 Task: Select Alcohol. Add to cart, from Kwik Pik Beer & Wine for 2696 Buckhannan Avenue, Syracuse, New York 13202, Cell Number 315-426-1559, following items : Pepper Shrimp_x000D_
 - 1, Curry Chicken_x000D_
 - 1, Pop_x000D_
 - 2, WINGS_x000D_
 - 1, Budweiser_x000D_
 - 4
Action: Mouse moved to (418, 115)
Screenshot: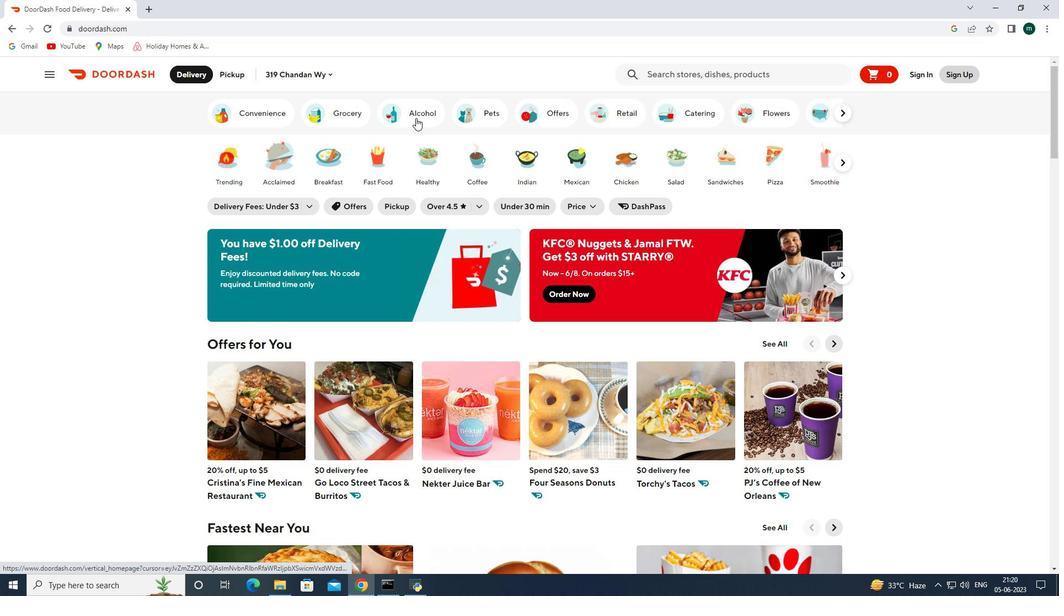 
Action: Mouse pressed left at (418, 115)
Screenshot: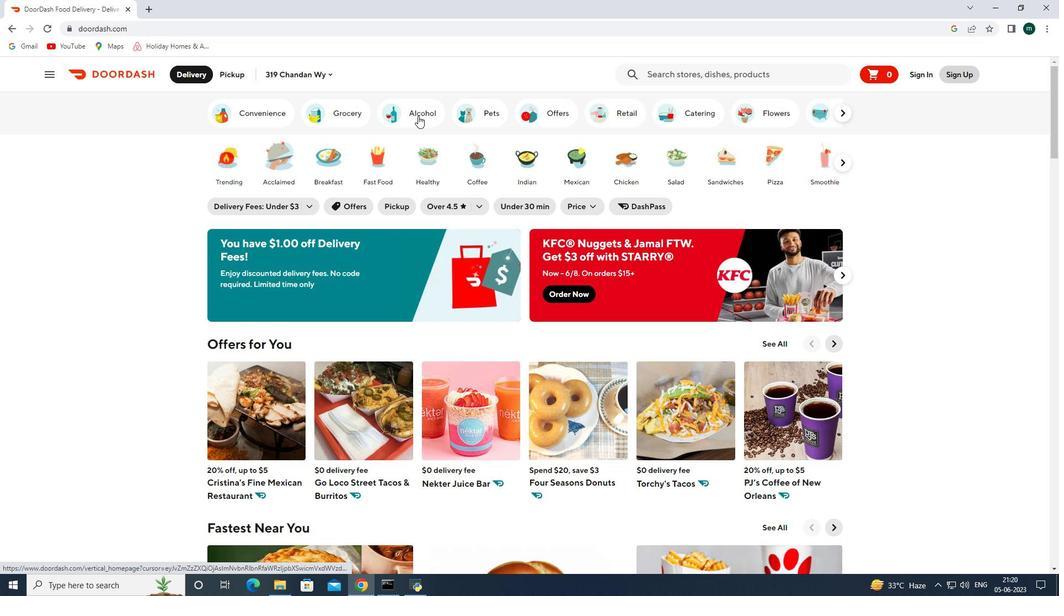
Action: Mouse moved to (454, 198)
Screenshot: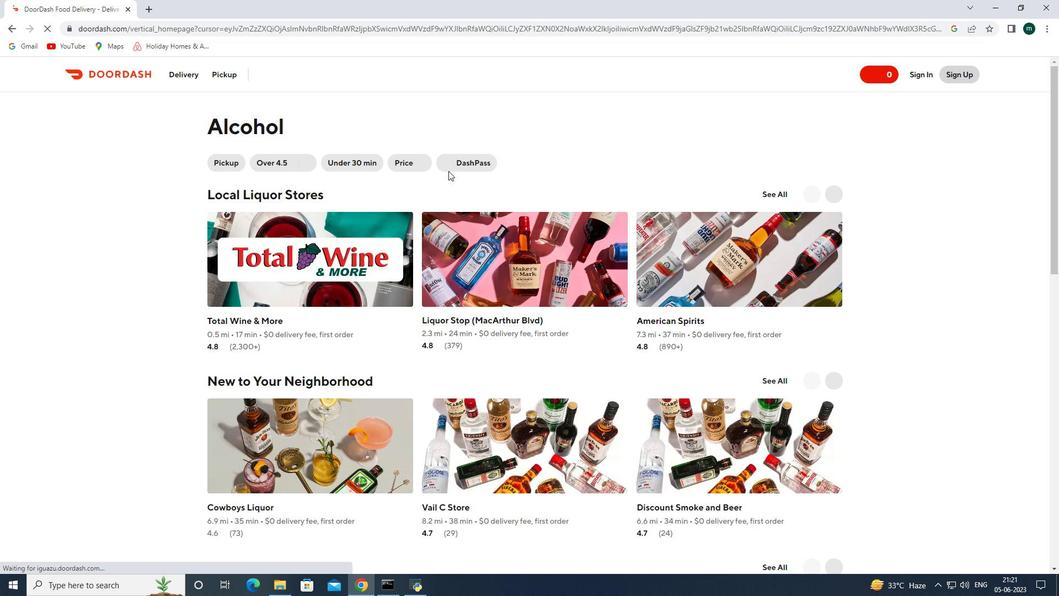
Action: Mouse scrolled (454, 198) with delta (0, 0)
Screenshot: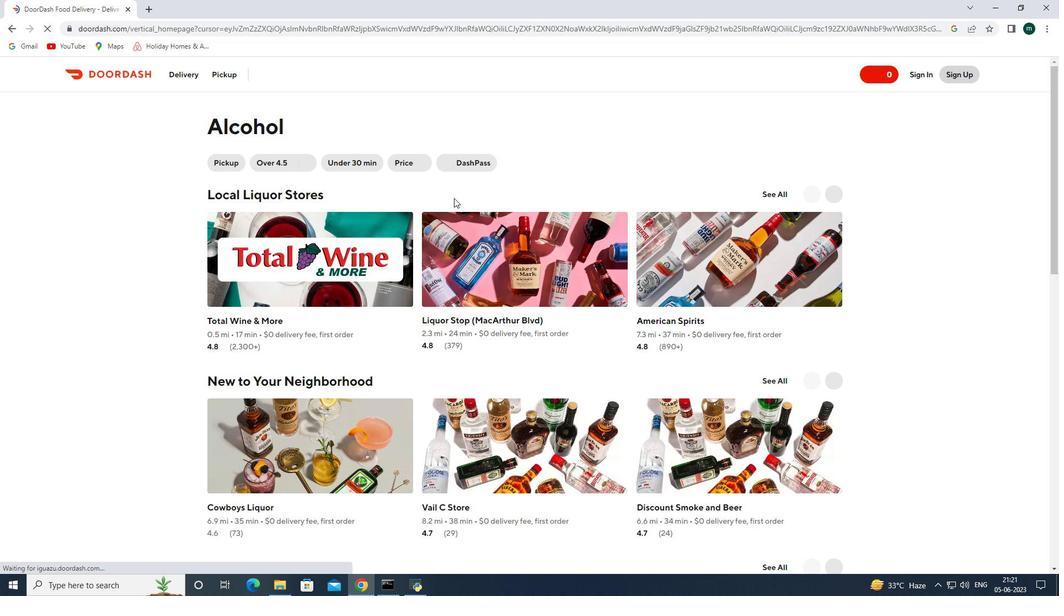 
Action: Mouse scrolled (454, 198) with delta (0, 0)
Screenshot: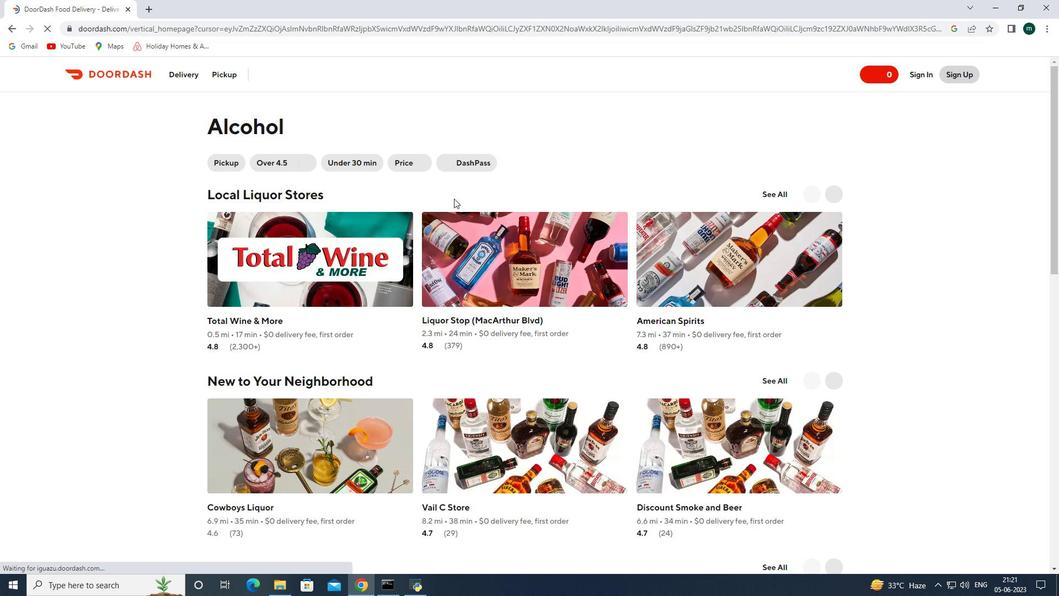 
Action: Mouse scrolled (454, 198) with delta (0, 0)
Screenshot: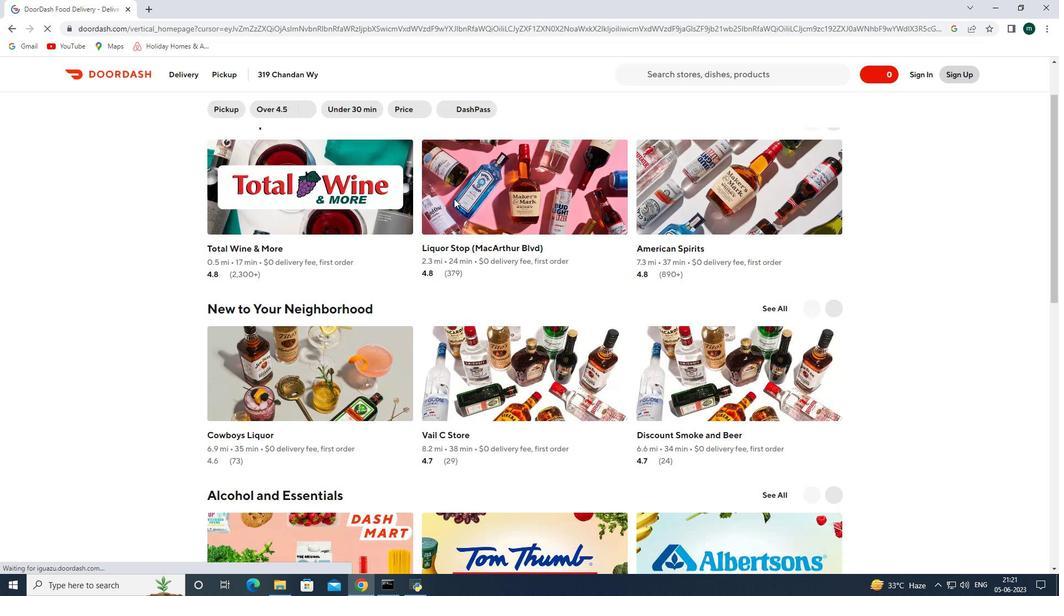 
Action: Mouse scrolled (454, 198) with delta (0, 0)
Screenshot: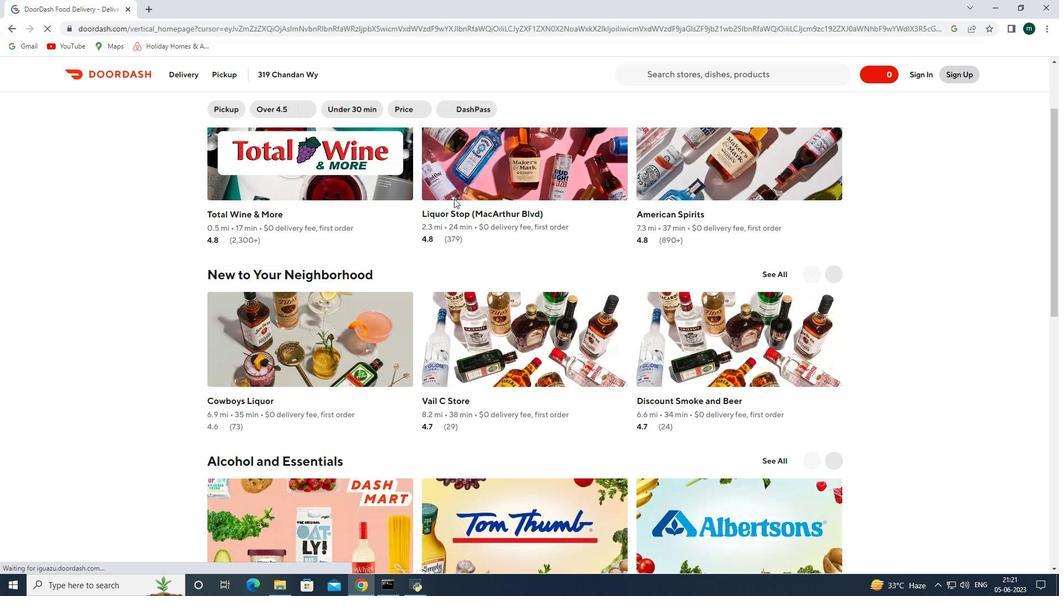 
Action: Mouse scrolled (454, 198) with delta (0, 0)
Screenshot: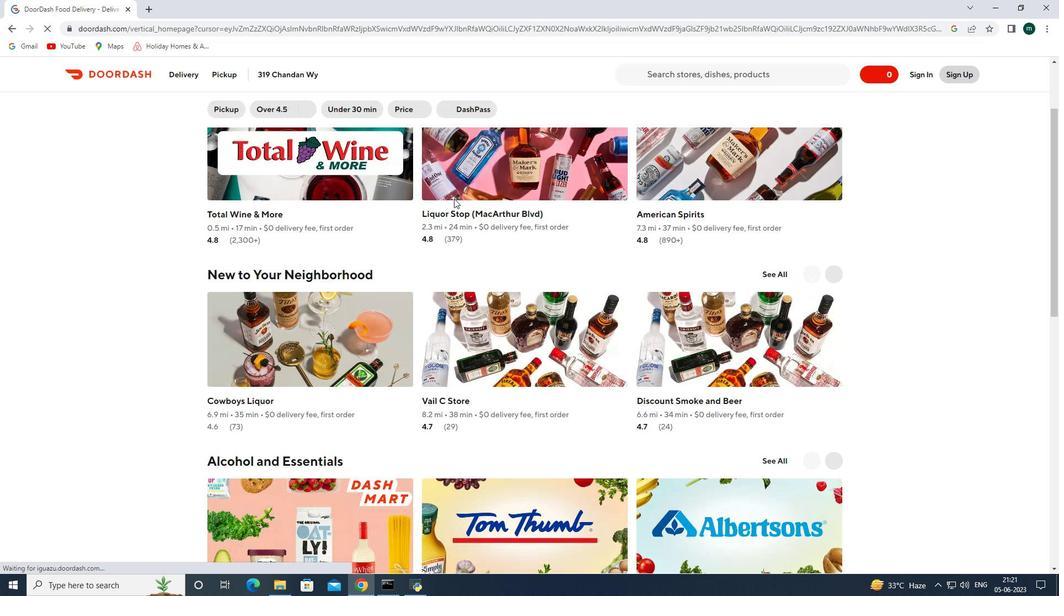 
Action: Mouse scrolled (454, 198) with delta (0, 0)
Screenshot: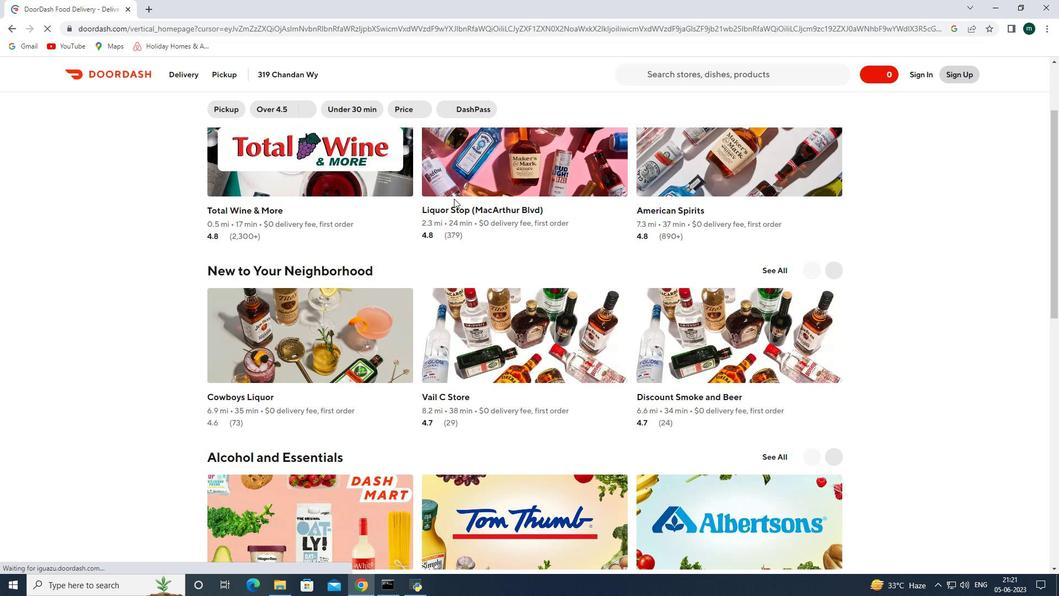 
Action: Mouse scrolled (454, 198) with delta (0, 0)
Screenshot: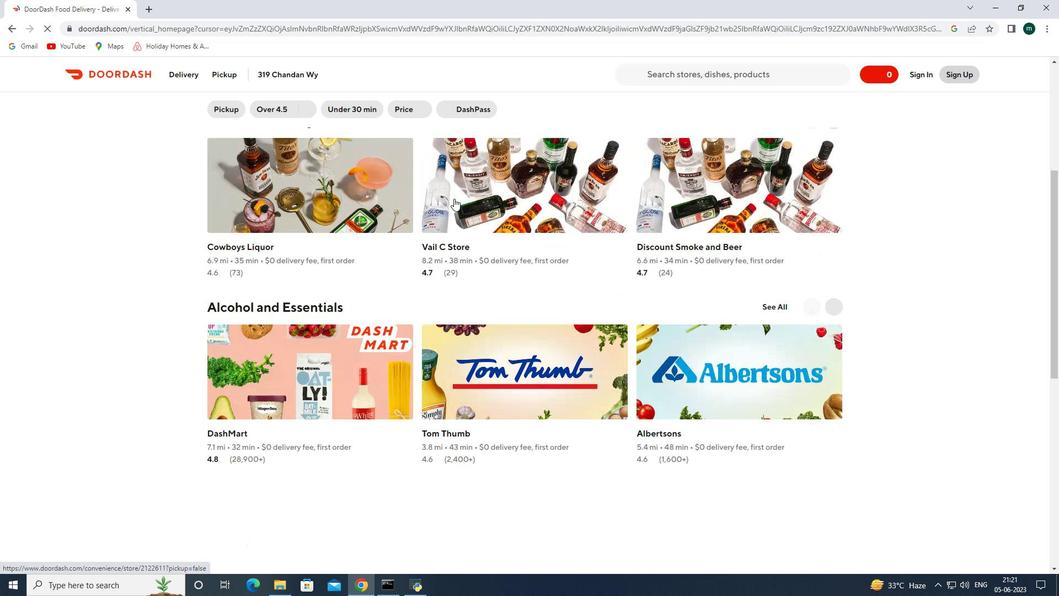 
Action: Mouse scrolled (454, 198) with delta (0, 0)
Screenshot: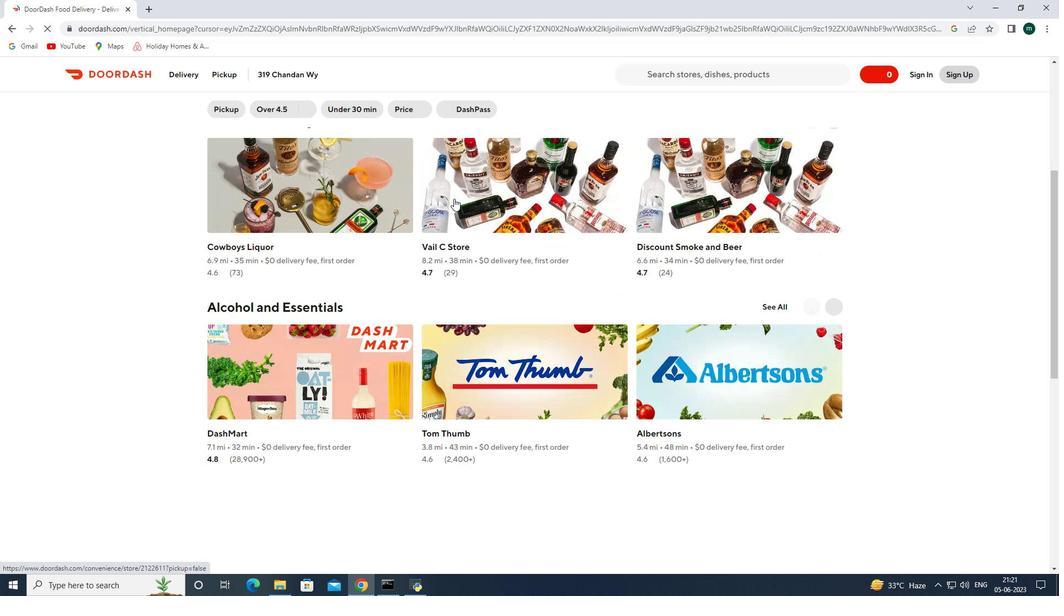 
Action: Mouse scrolled (454, 198) with delta (0, 0)
Screenshot: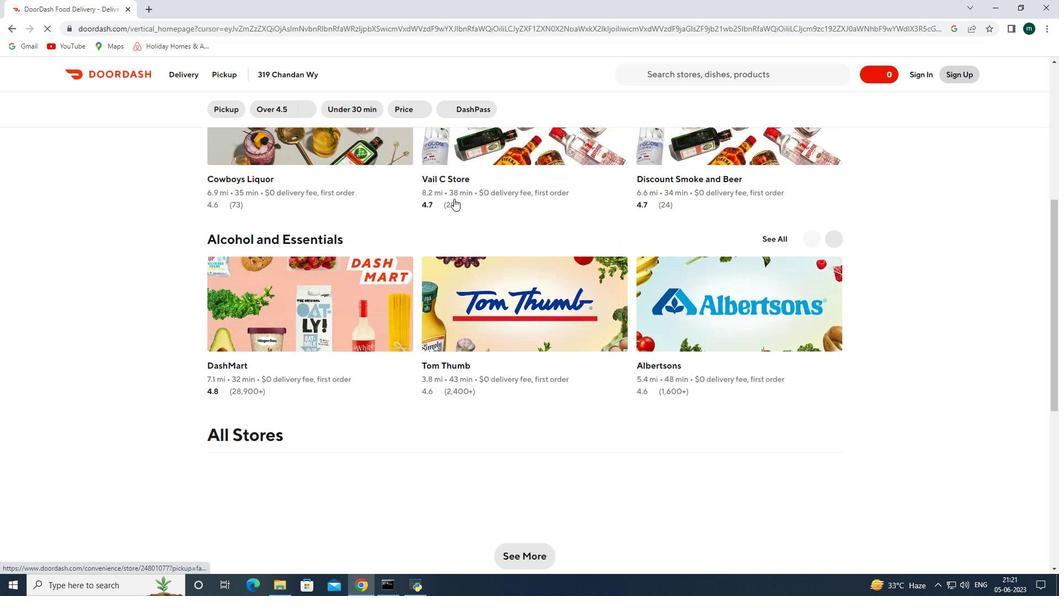 
Action: Mouse scrolled (454, 198) with delta (0, 0)
Screenshot: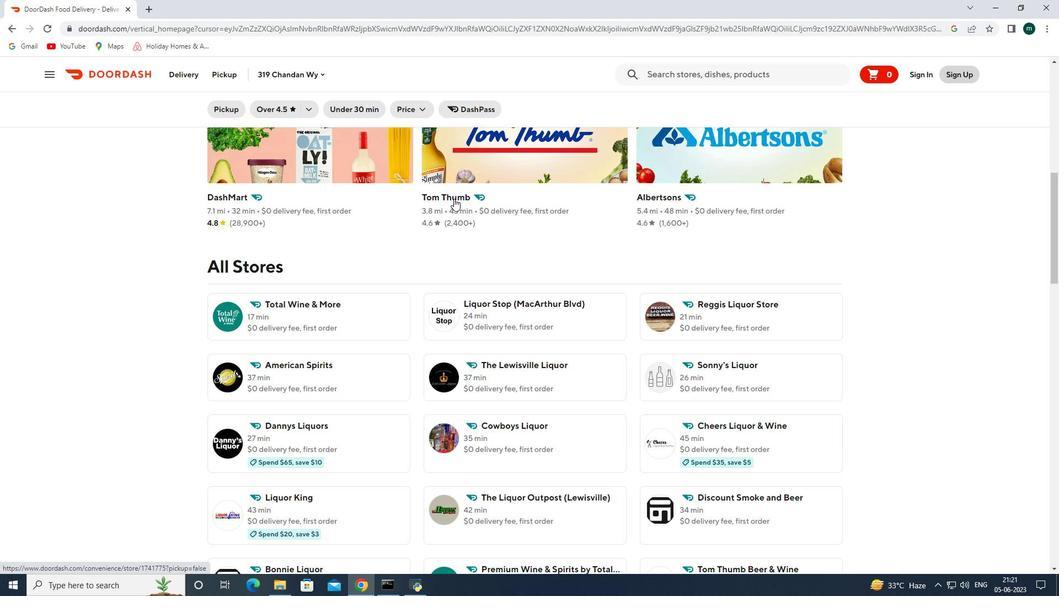 
Action: Mouse scrolled (454, 198) with delta (0, 0)
Screenshot: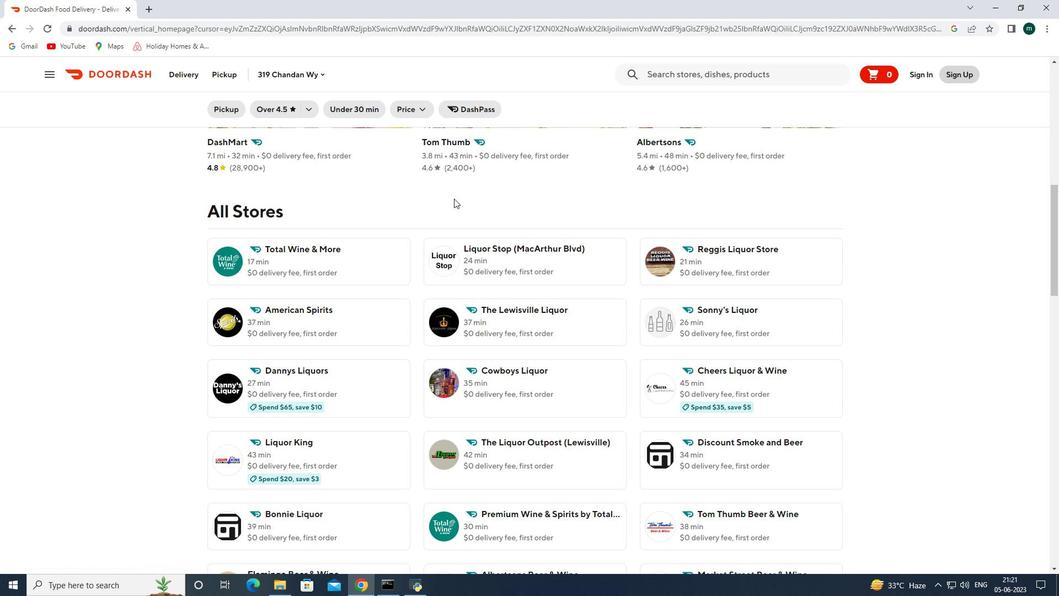 
Action: Mouse scrolled (454, 198) with delta (0, 0)
Screenshot: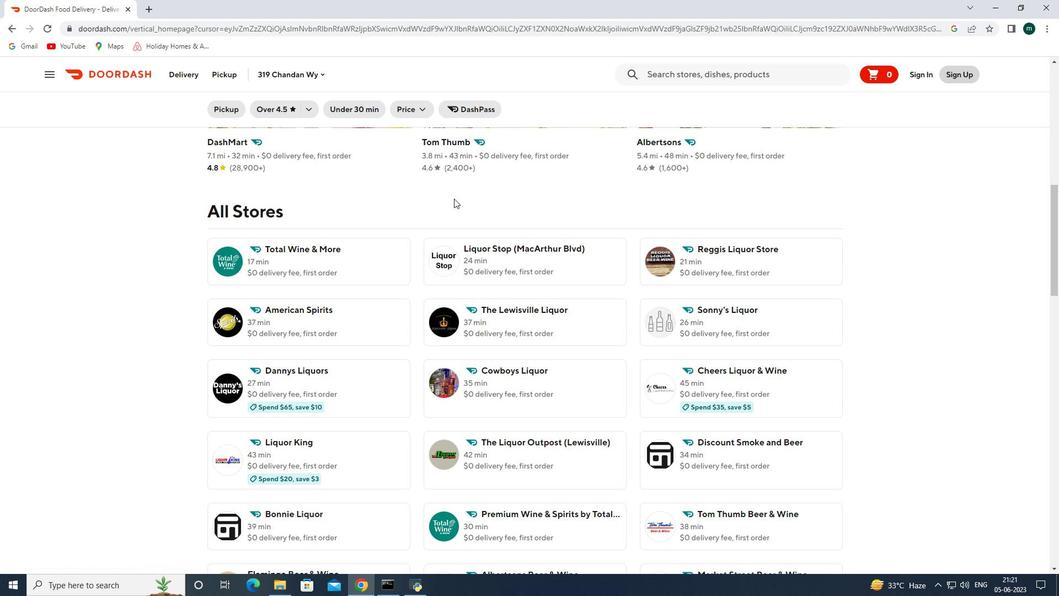 
Action: Mouse scrolled (454, 198) with delta (0, 0)
Screenshot: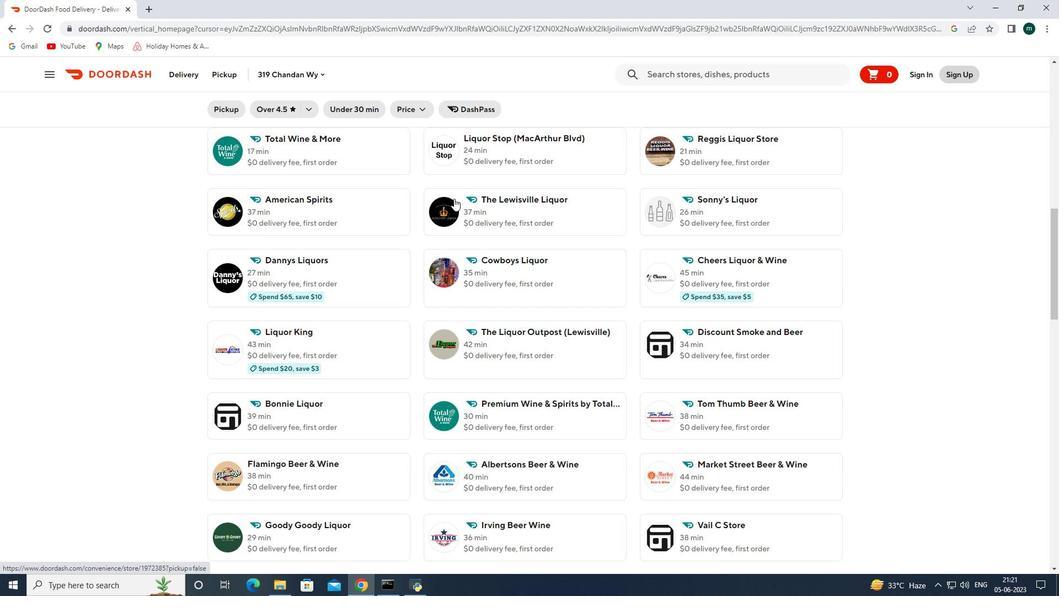 
Action: Mouse scrolled (454, 198) with delta (0, 0)
Screenshot: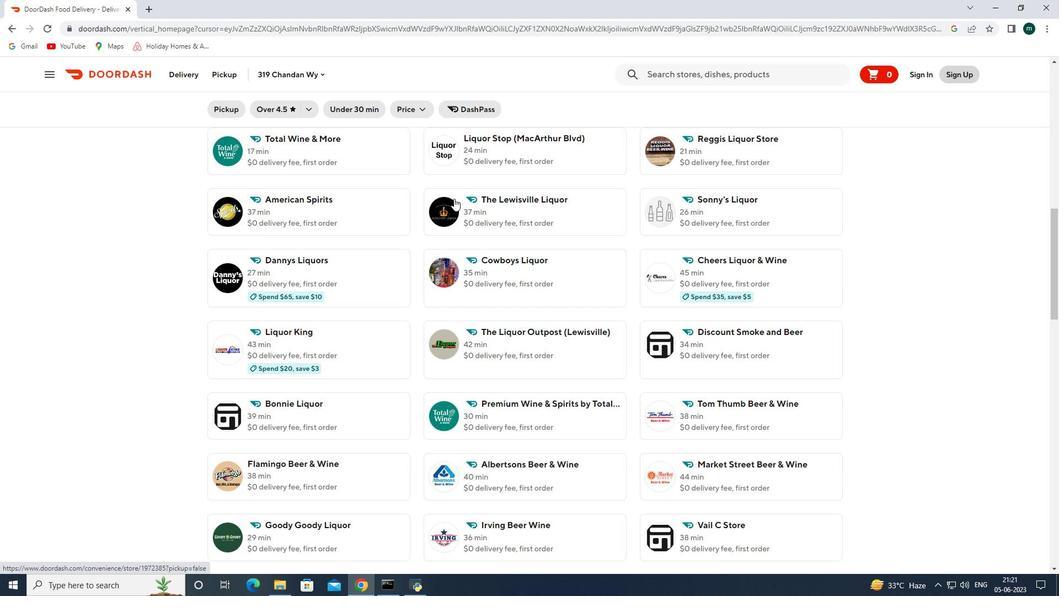 
Action: Mouse moved to (497, 474)
Screenshot: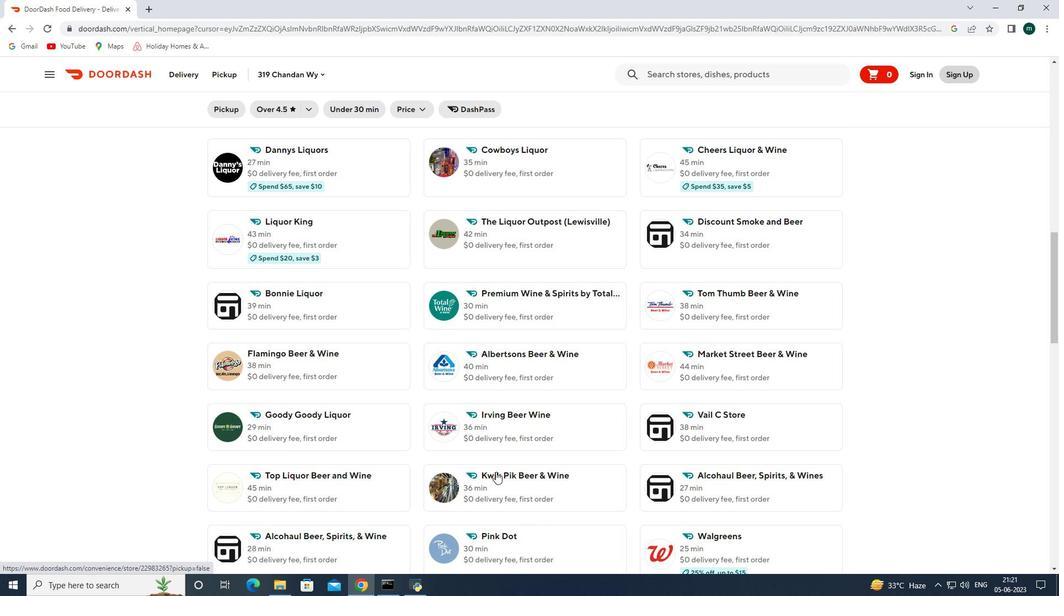 
Action: Mouse pressed left at (497, 474)
Screenshot: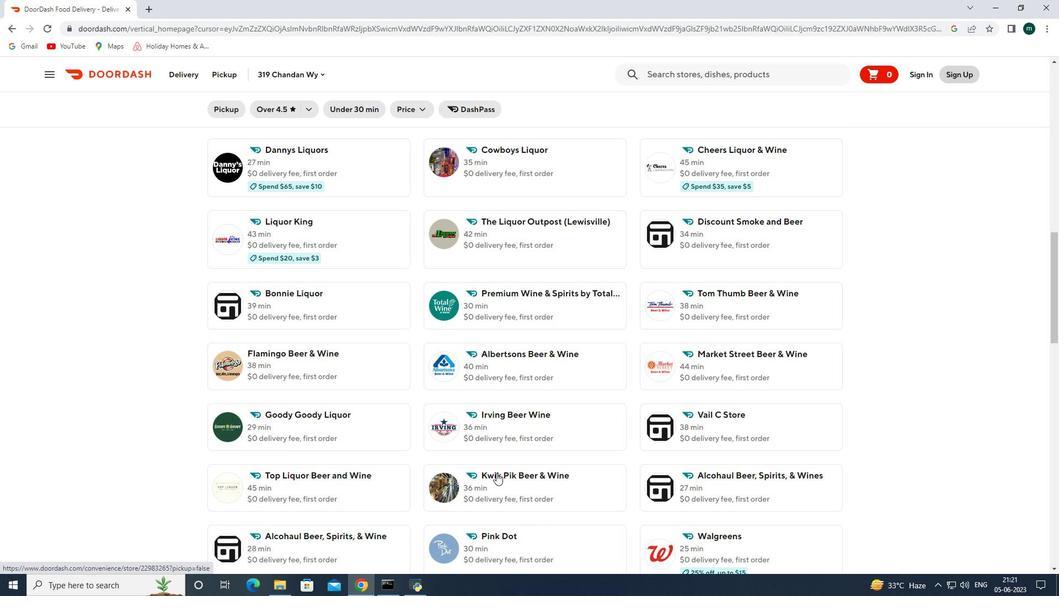 
Action: Mouse moved to (183, 75)
Screenshot: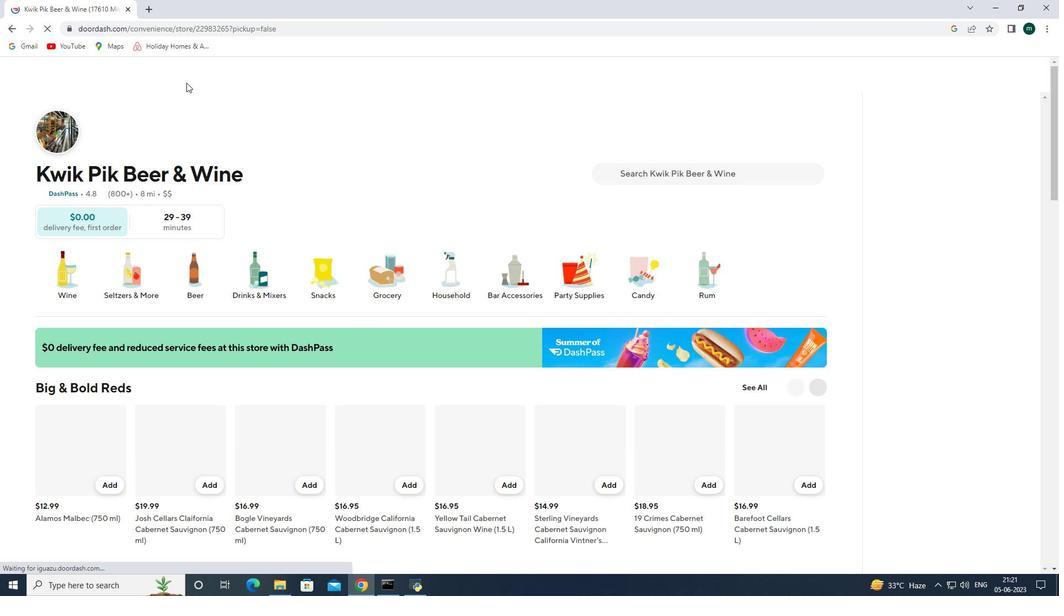 
Action: Mouse pressed left at (183, 75)
Screenshot: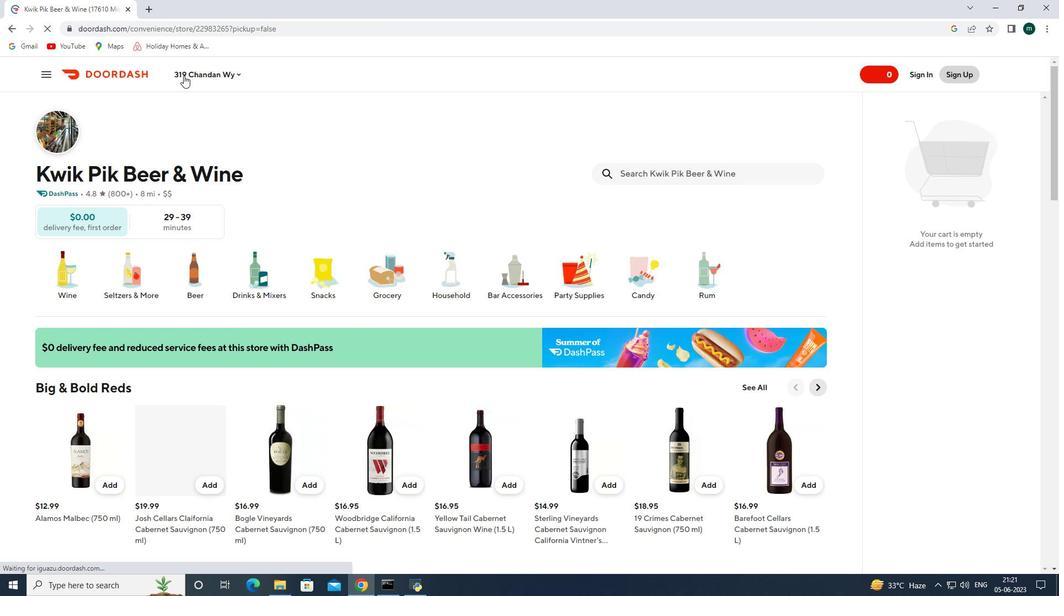 
Action: Mouse moved to (206, 114)
Screenshot: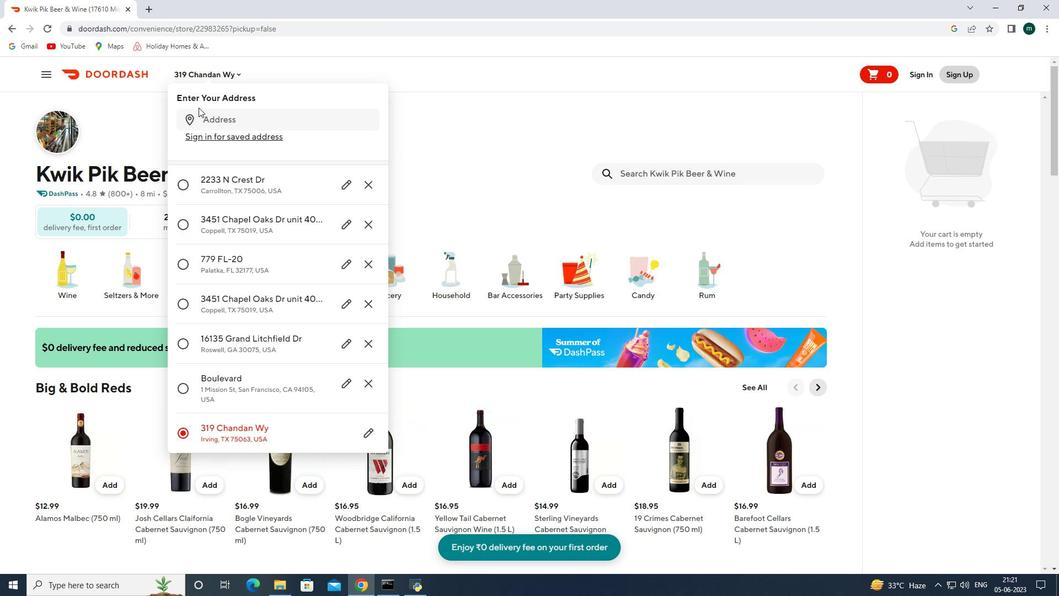 
Action: Mouse pressed left at (206, 114)
Screenshot: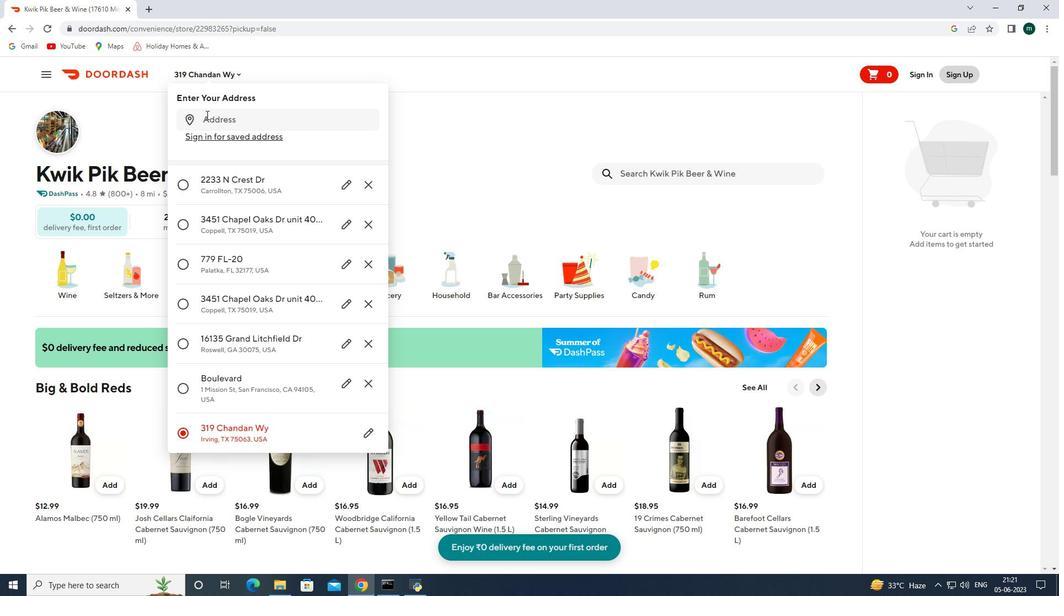 
Action: Key pressed 2696<Key.space>buckhannan<Key.space>avenue<Key.space>syracuse<Key.space>new<Key.space>york<Key.space>13202<Key.enter>
Screenshot: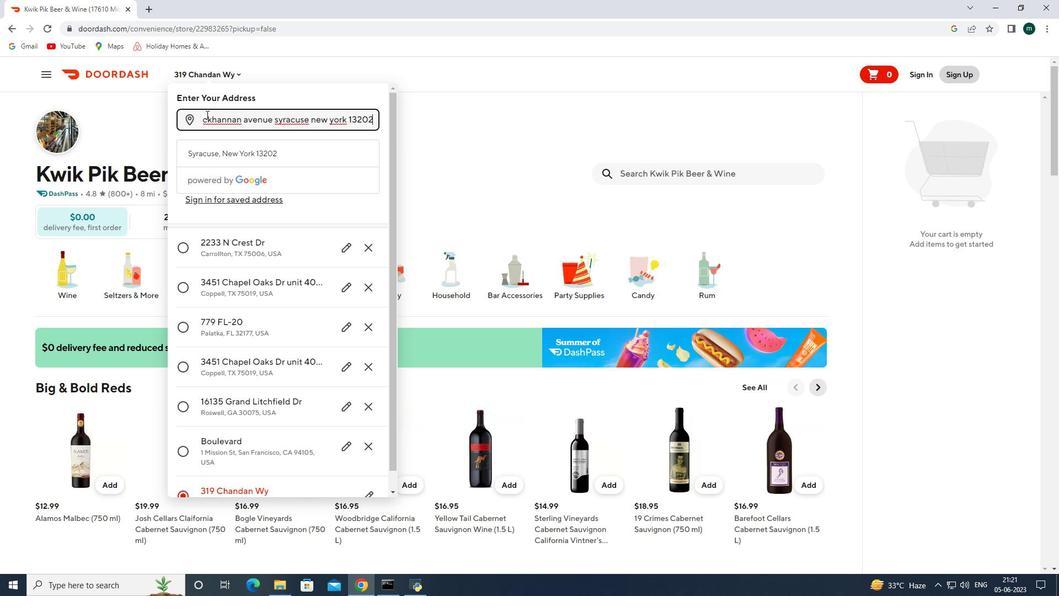 
Action: Mouse moved to (337, 482)
Screenshot: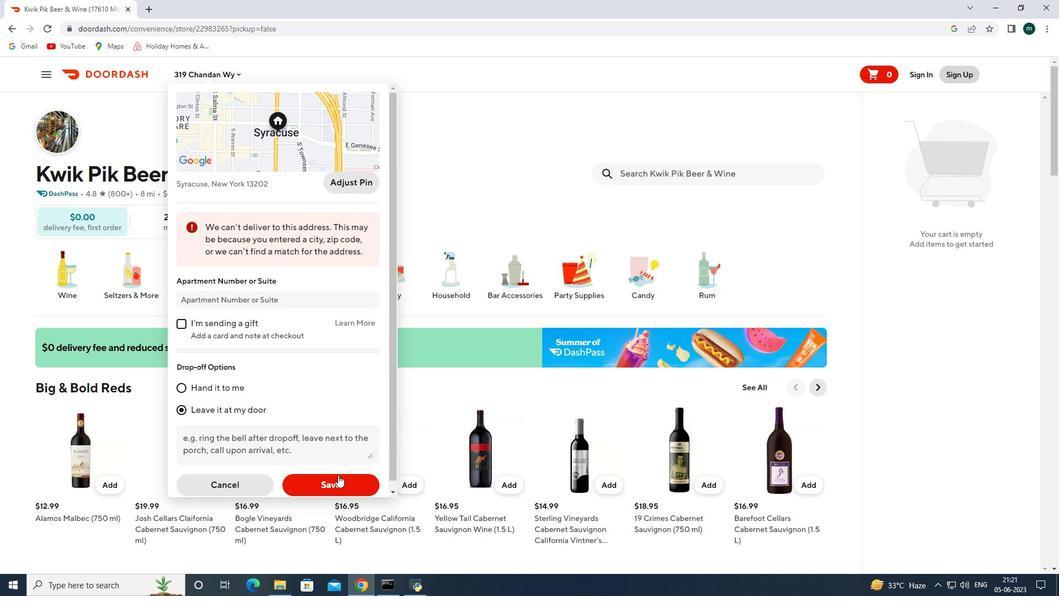 
Action: Mouse pressed left at (337, 482)
Screenshot: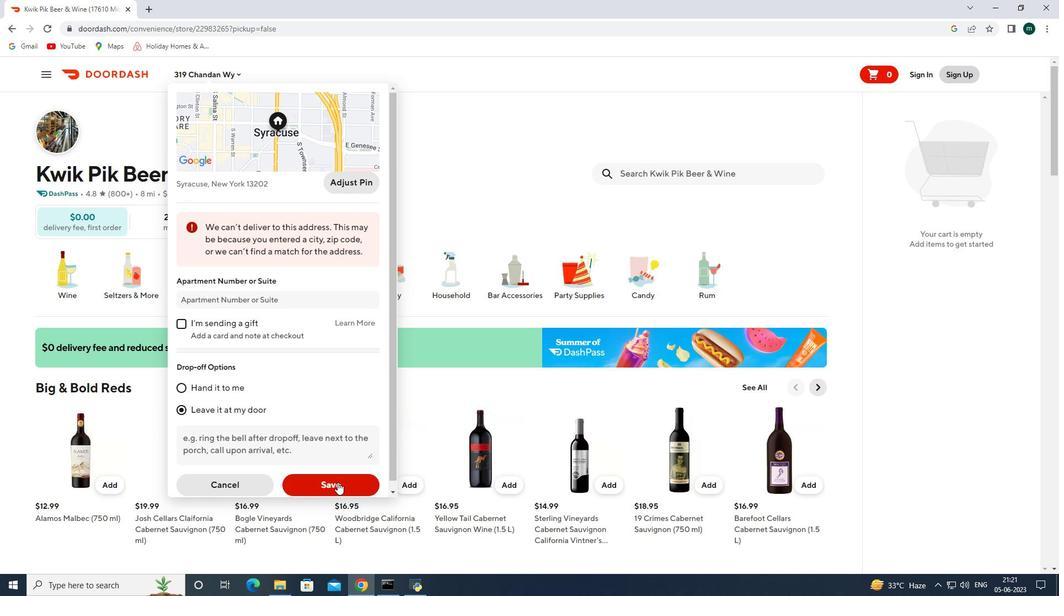 
Action: Mouse moved to (684, 173)
Screenshot: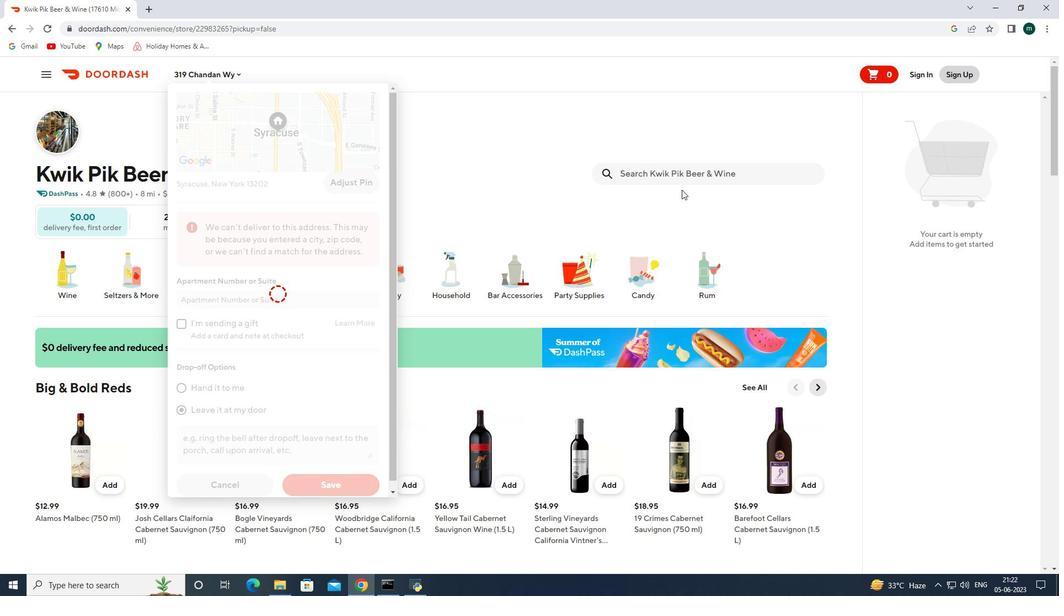 
Action: Mouse pressed left at (684, 173)
Screenshot: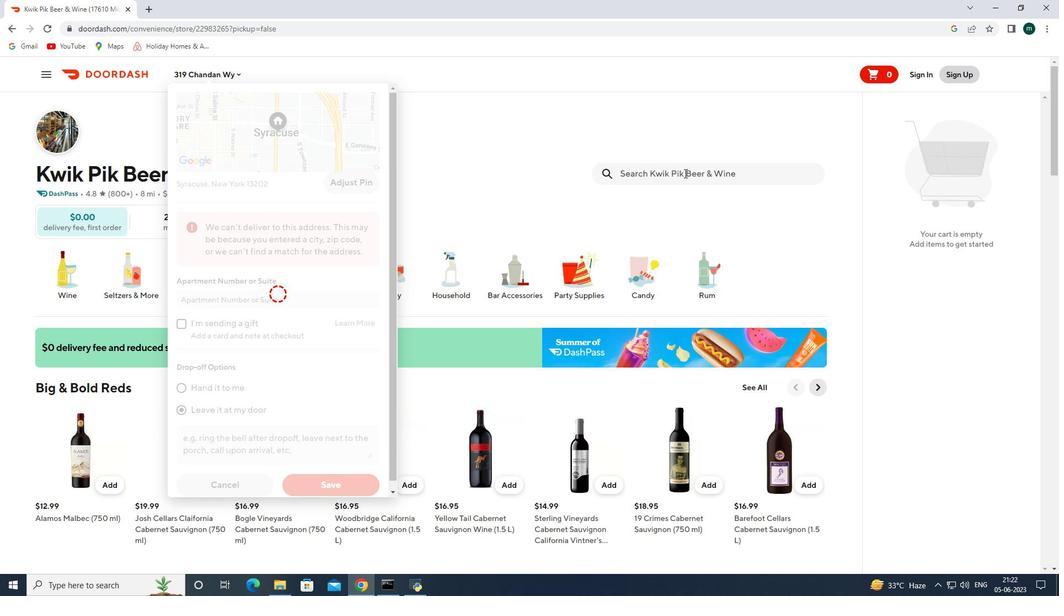 
Action: Mouse pressed left at (684, 173)
Screenshot: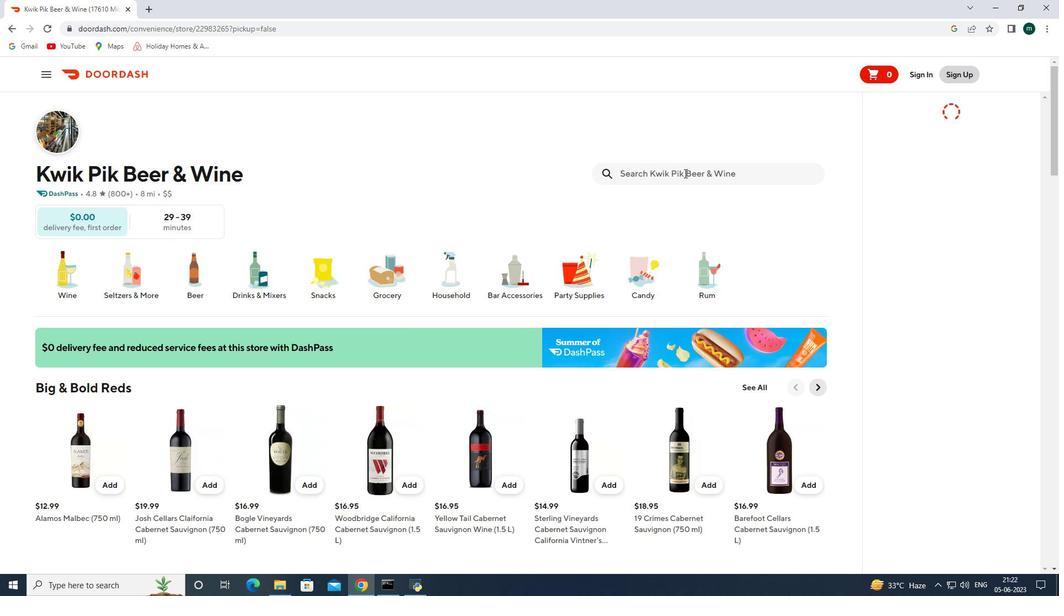 
Action: Key pressed pepper<Key.space>shrimp<Key.enter>
Screenshot: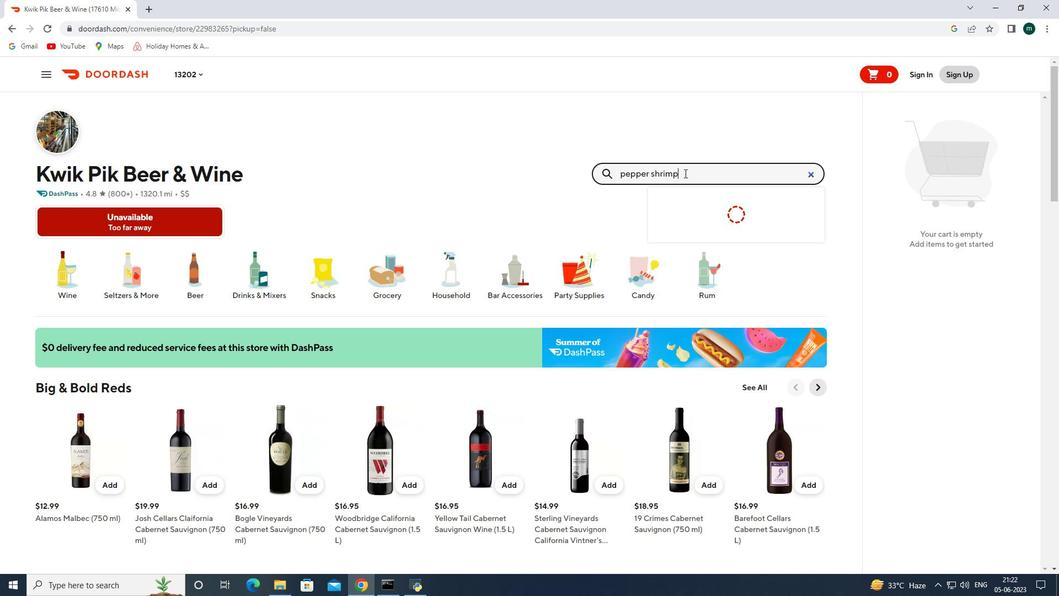 
Action: Mouse moved to (686, 133)
Screenshot: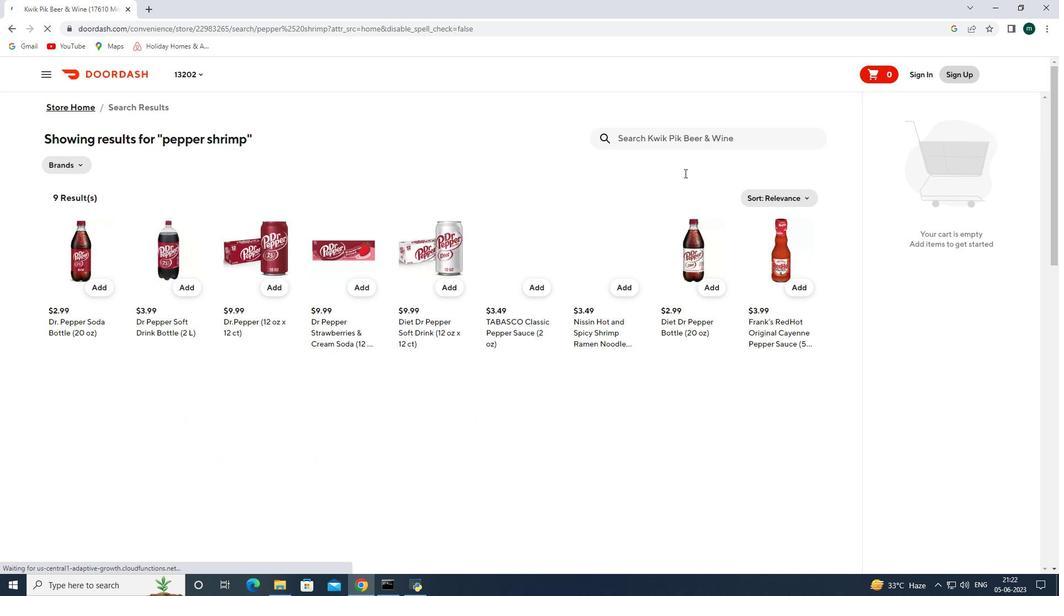 
Action: Mouse pressed left at (686, 133)
Screenshot: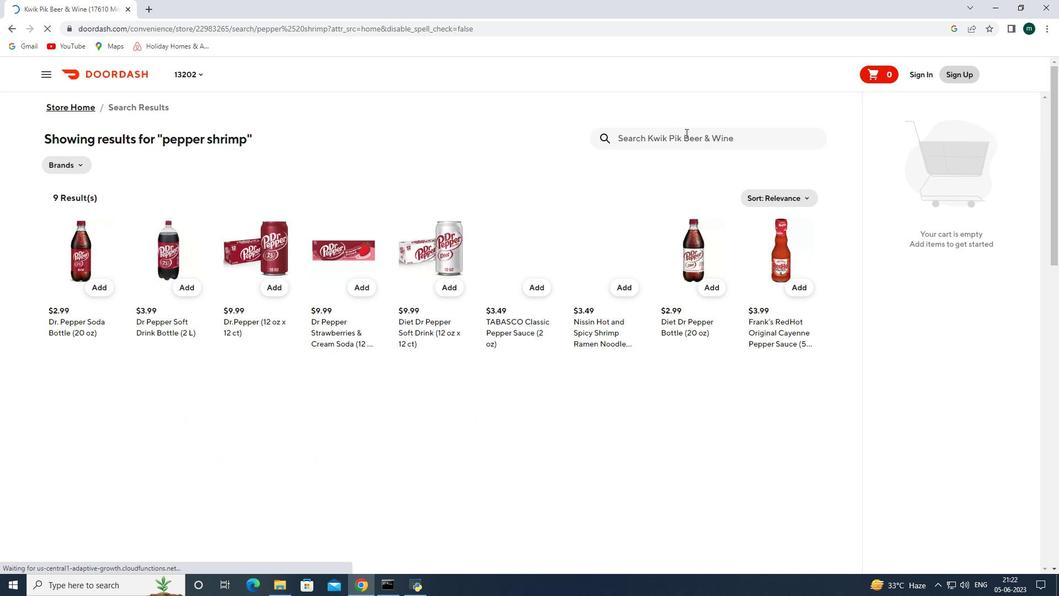 
Action: Key pressed curry<Key.space>chicken<Key.enter>
Screenshot: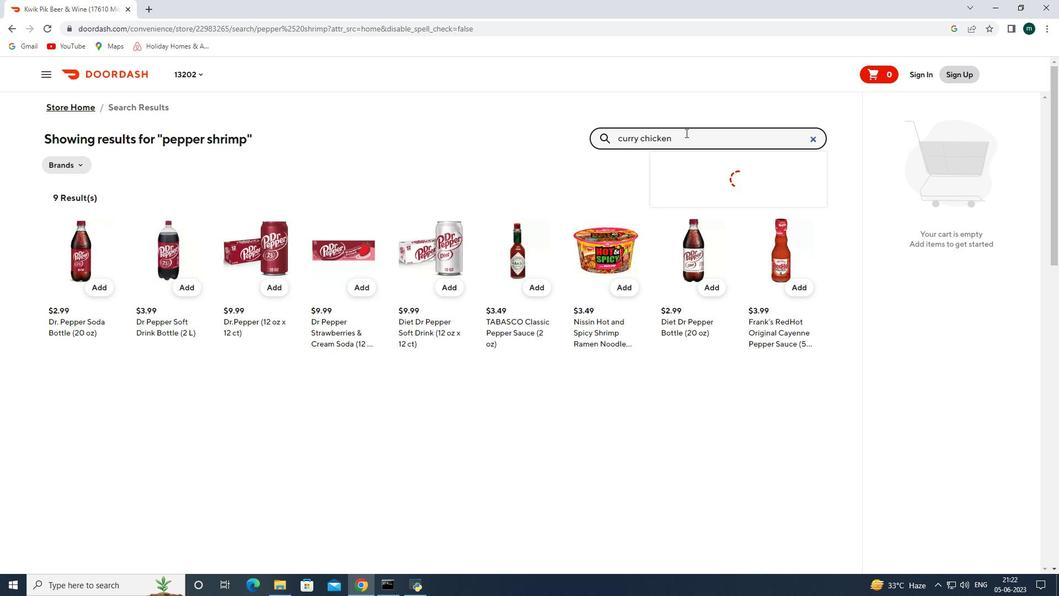
Action: Mouse pressed left at (686, 133)
Screenshot: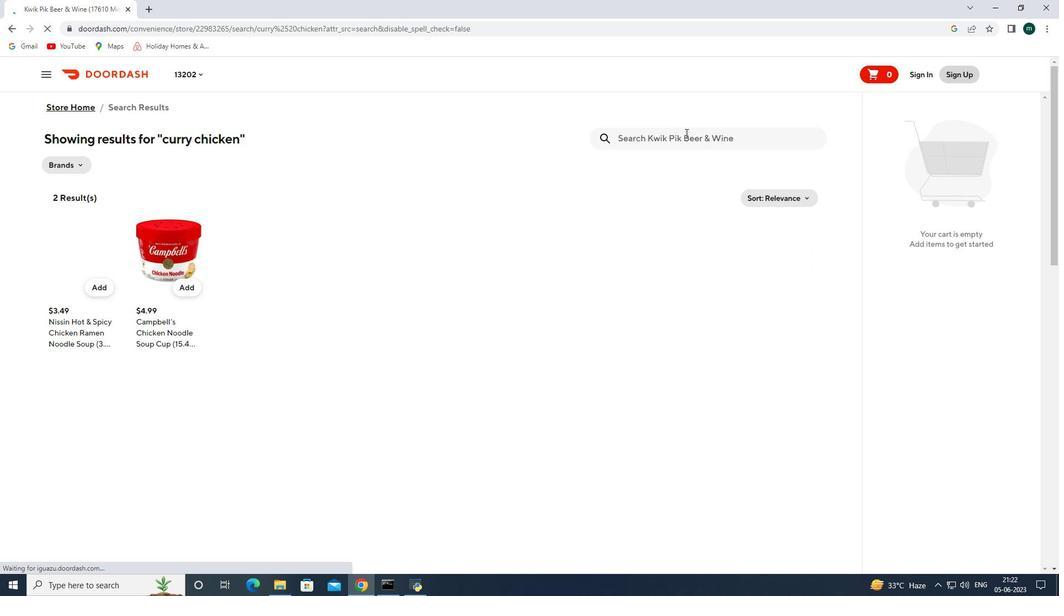 
Action: Key pressed pop<Key.enter>
Screenshot: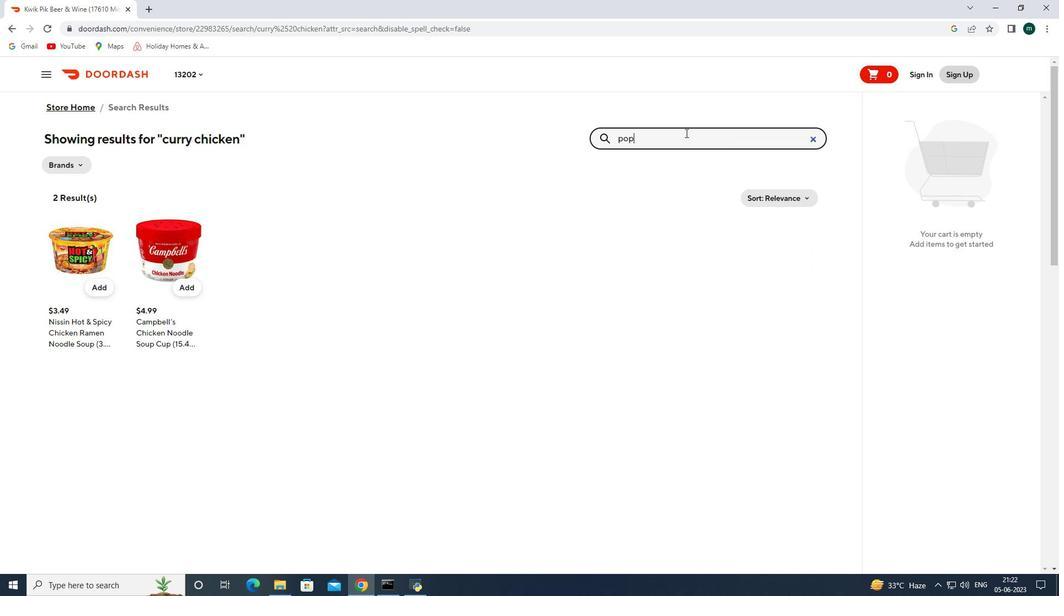 
Action: Mouse moved to (690, 133)
Screenshot: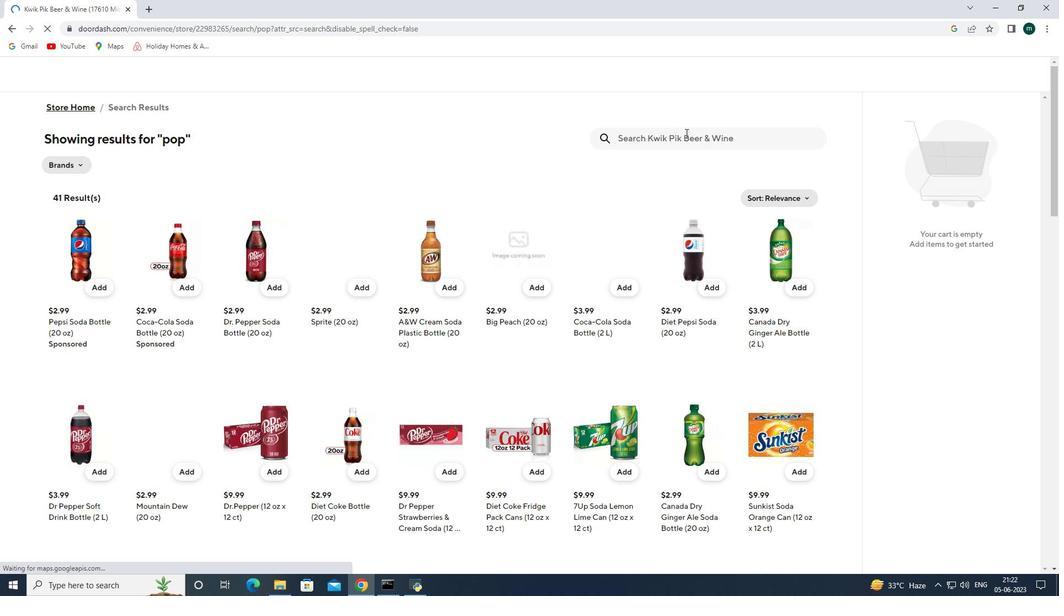 
Action: Mouse pressed left at (690, 133)
Screenshot: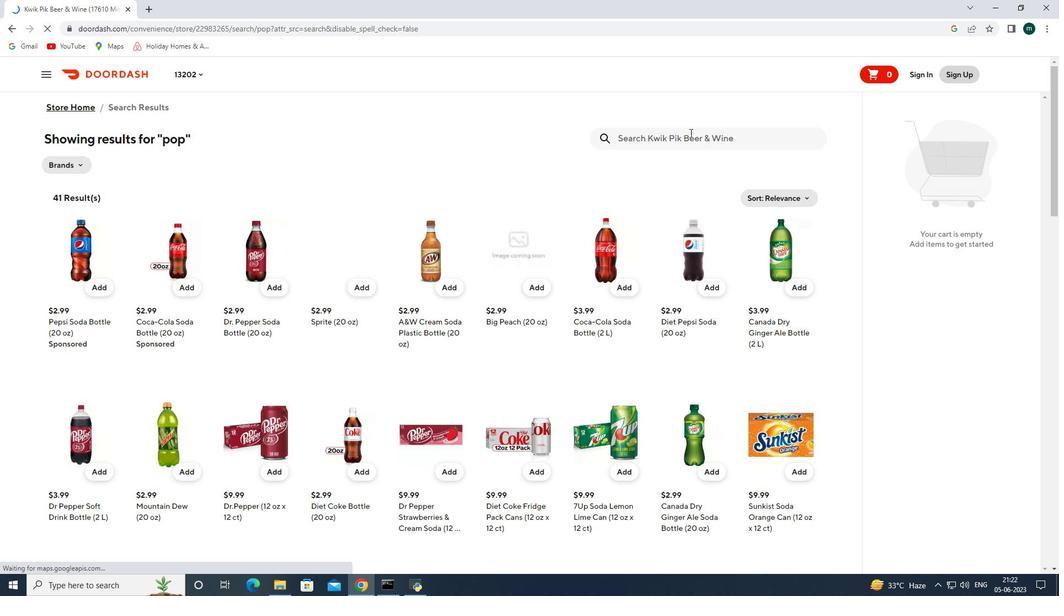 
Action: Key pressed wings<Key.enter>
Screenshot: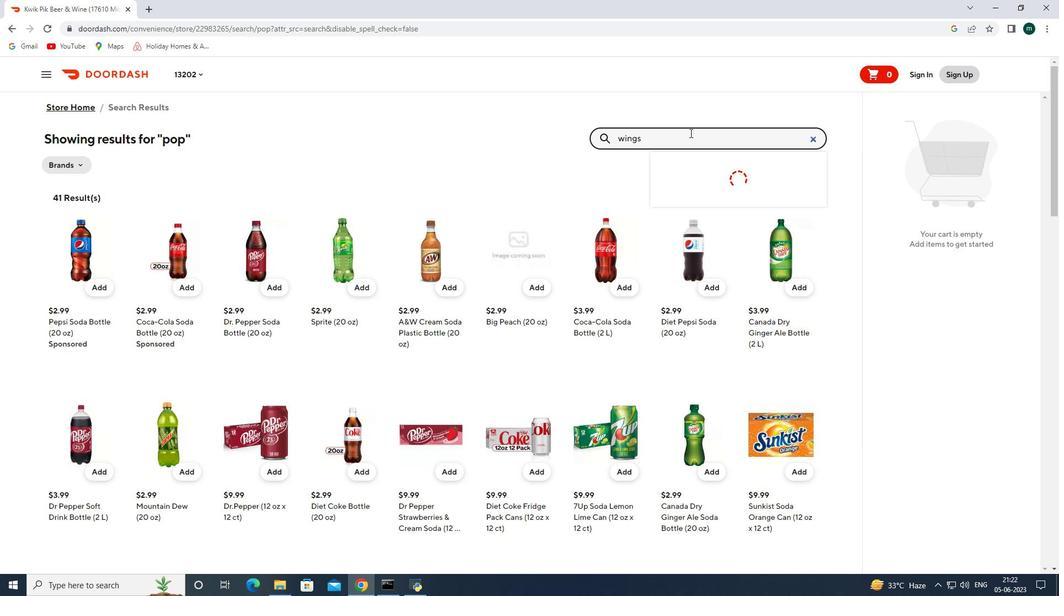 
Action: Mouse pressed left at (690, 133)
Screenshot: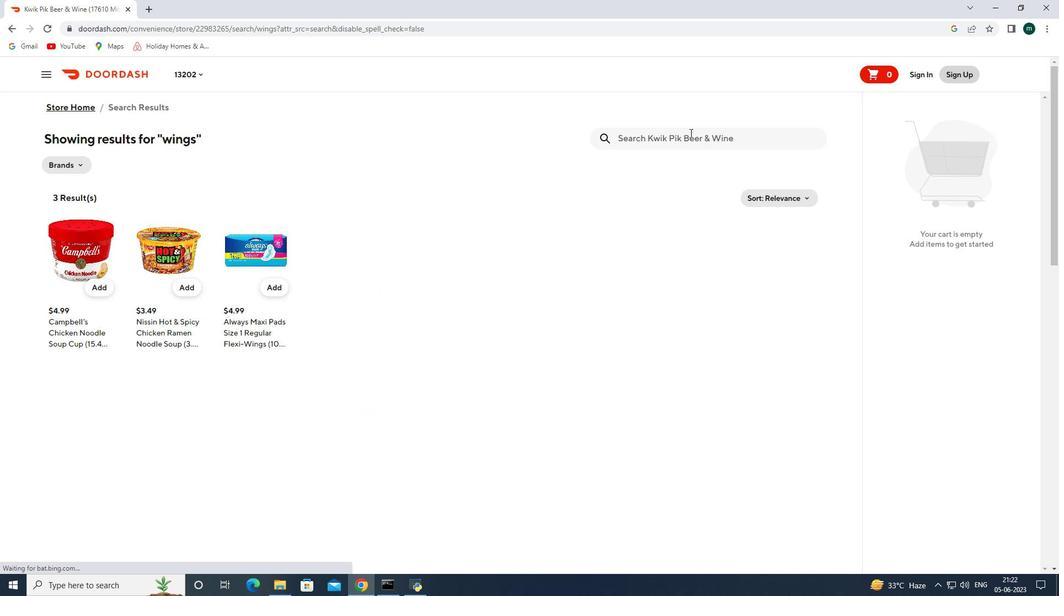 
Action: Key pressed budweiser<Key.enter>
Screenshot: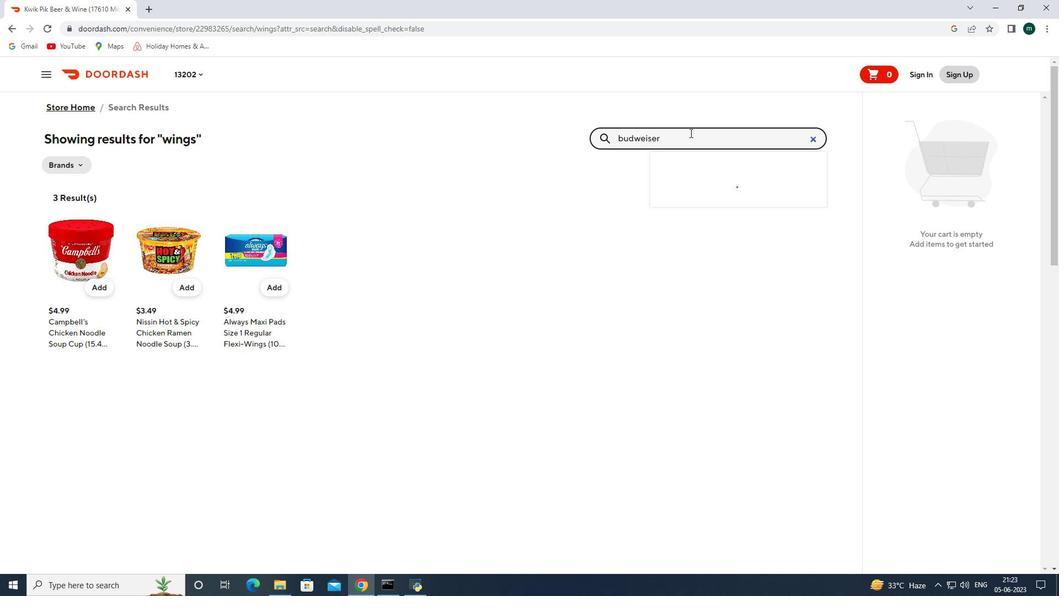 
Action: Mouse moved to (98, 285)
Screenshot: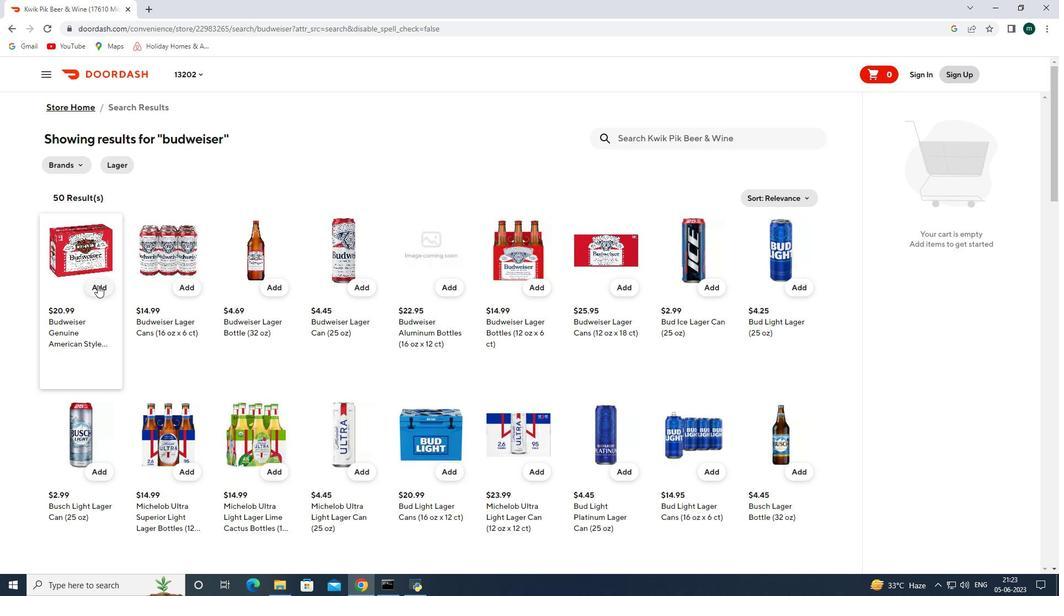 
Action: Mouse pressed left at (98, 285)
Screenshot: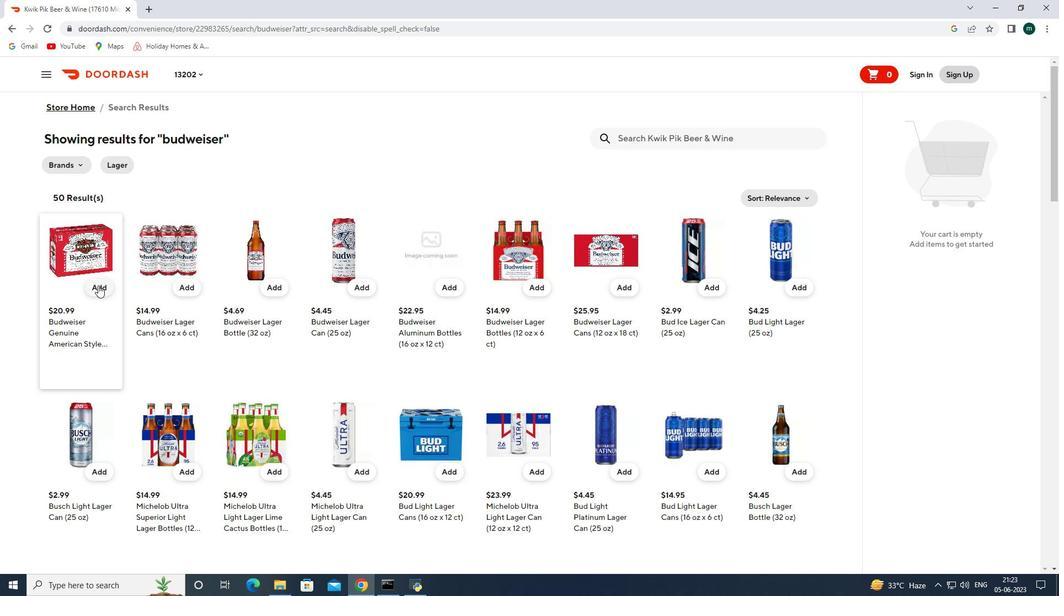 
Action: Mouse moved to (103, 285)
Screenshot: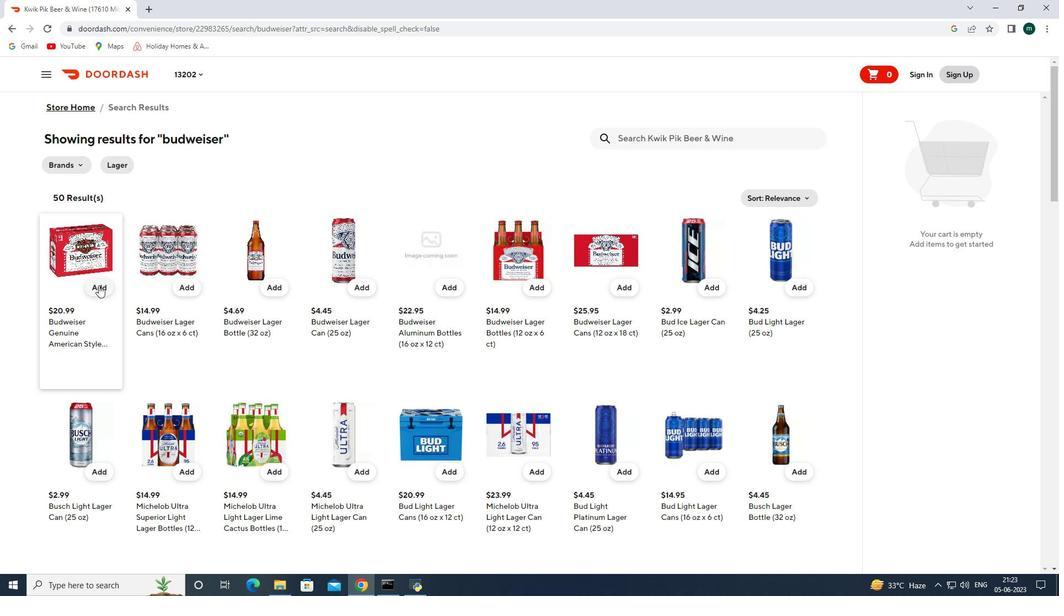 
Action: Mouse pressed left at (103, 285)
Screenshot: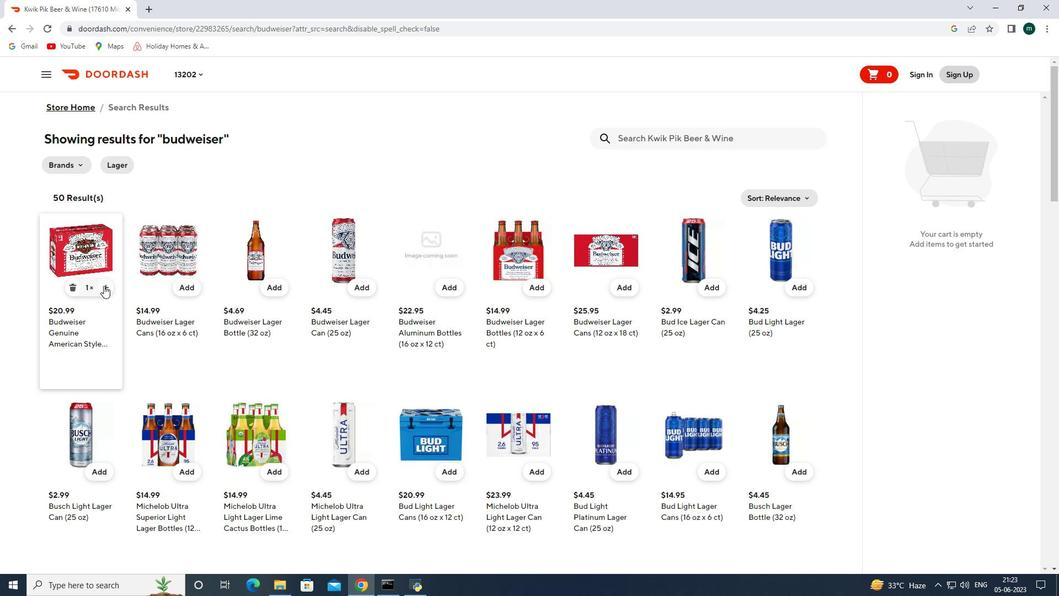 
Action: Mouse pressed left at (103, 285)
Screenshot: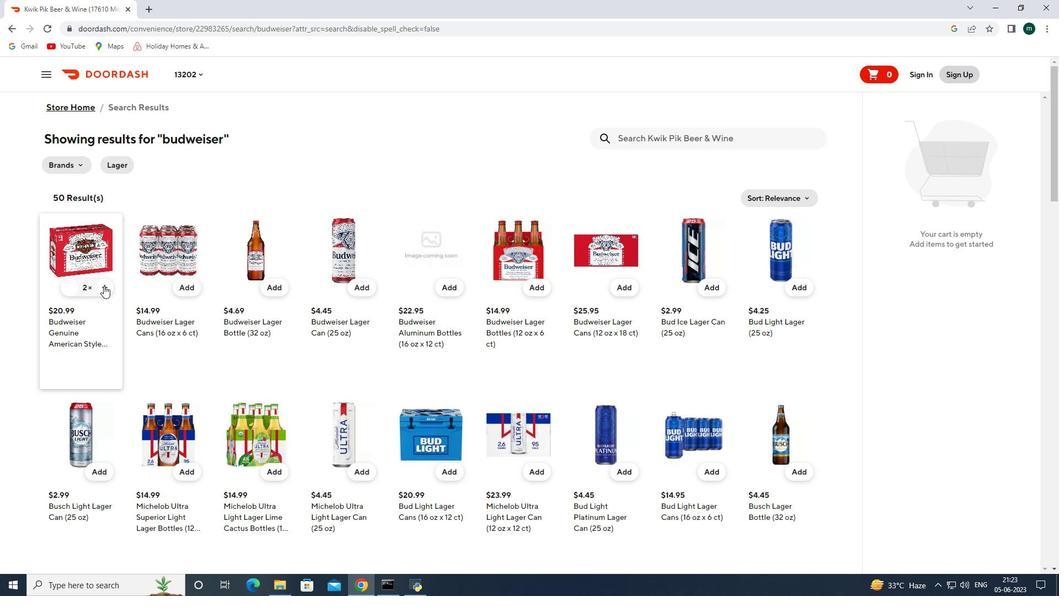 
Action: Mouse pressed left at (103, 285)
Screenshot: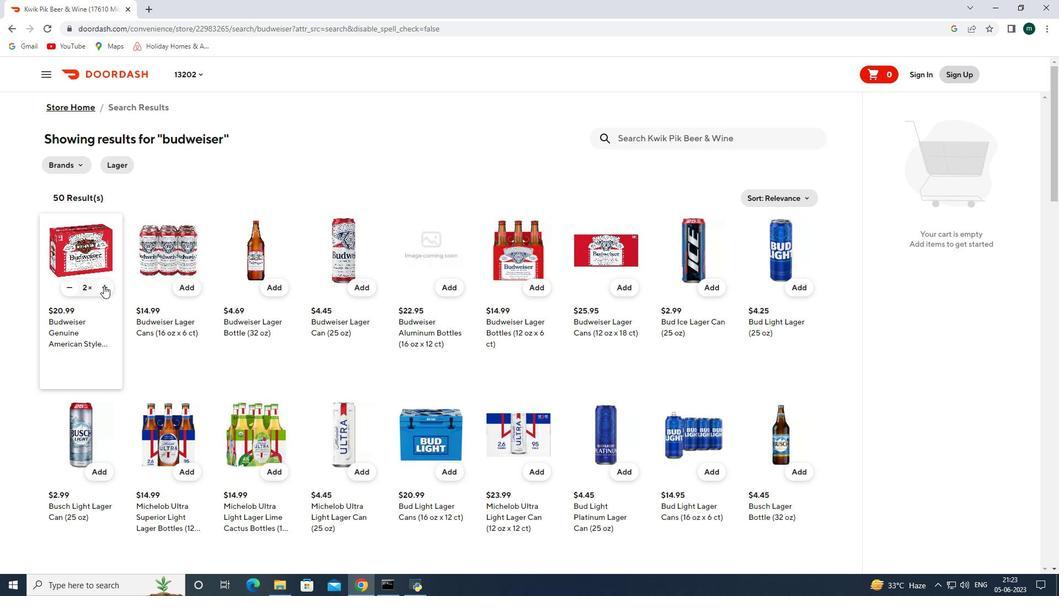 
Action: Mouse moved to (914, 141)
Screenshot: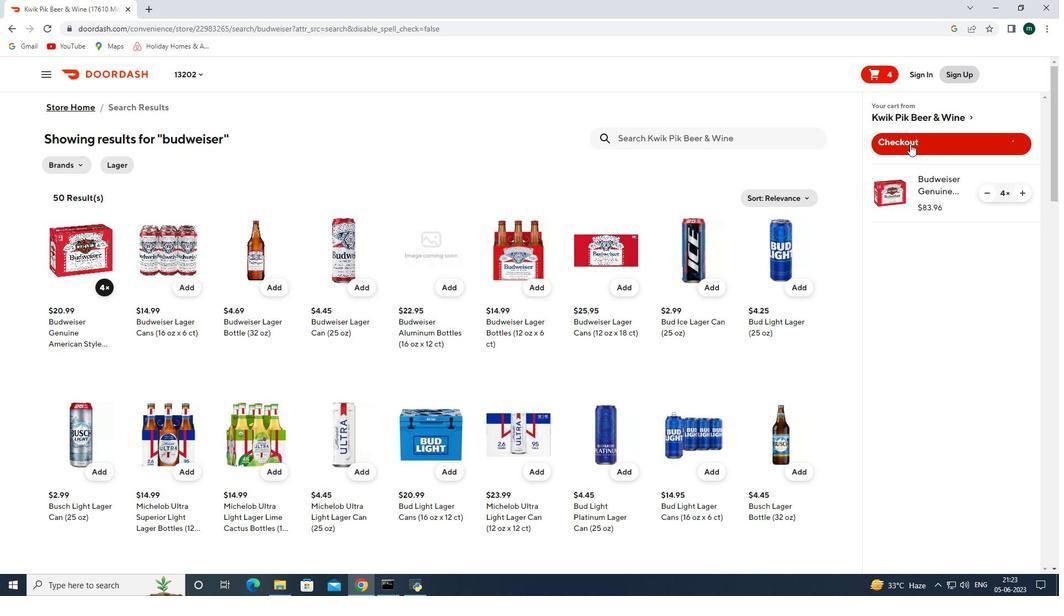 
Action: Mouse pressed left at (914, 141)
Screenshot: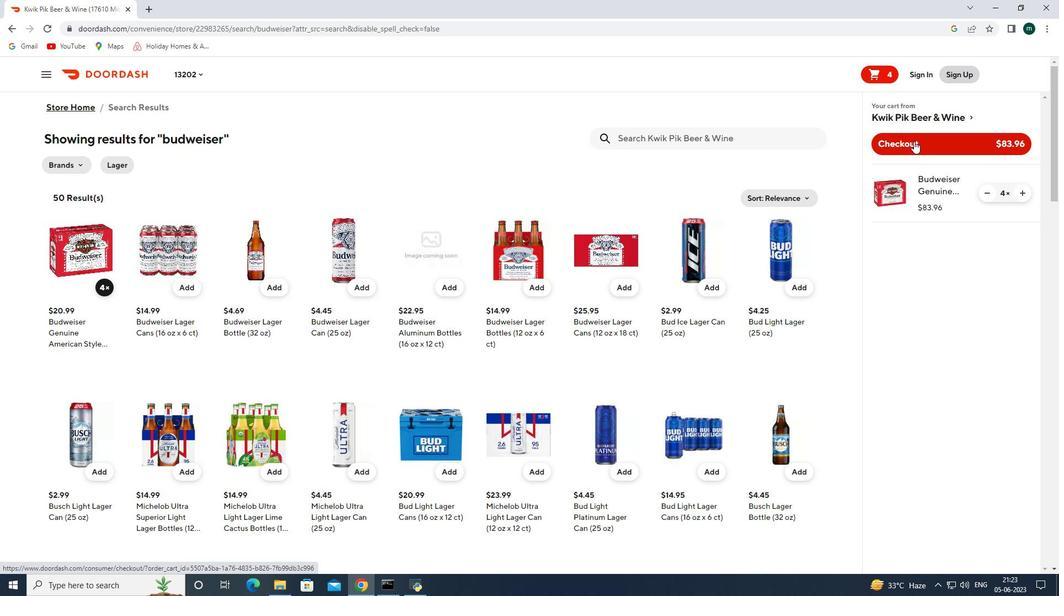 
Action: Mouse scrolled (914, 140) with delta (0, 0)
Screenshot: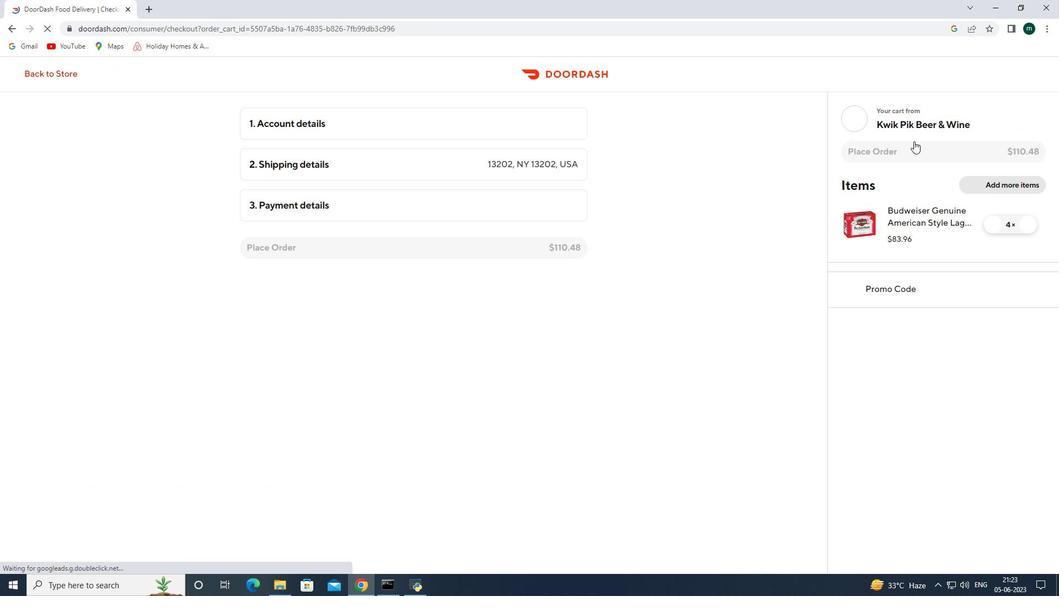 
Action: Mouse scrolled (914, 141) with delta (0, 0)
Screenshot: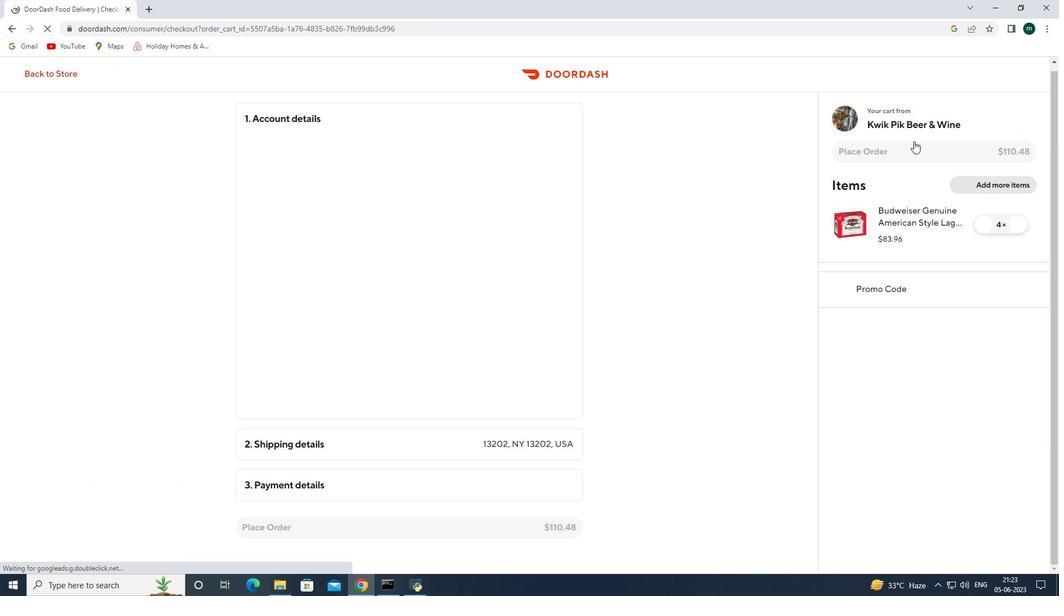 
Action: Mouse scrolled (914, 141) with delta (0, 0)
Screenshot: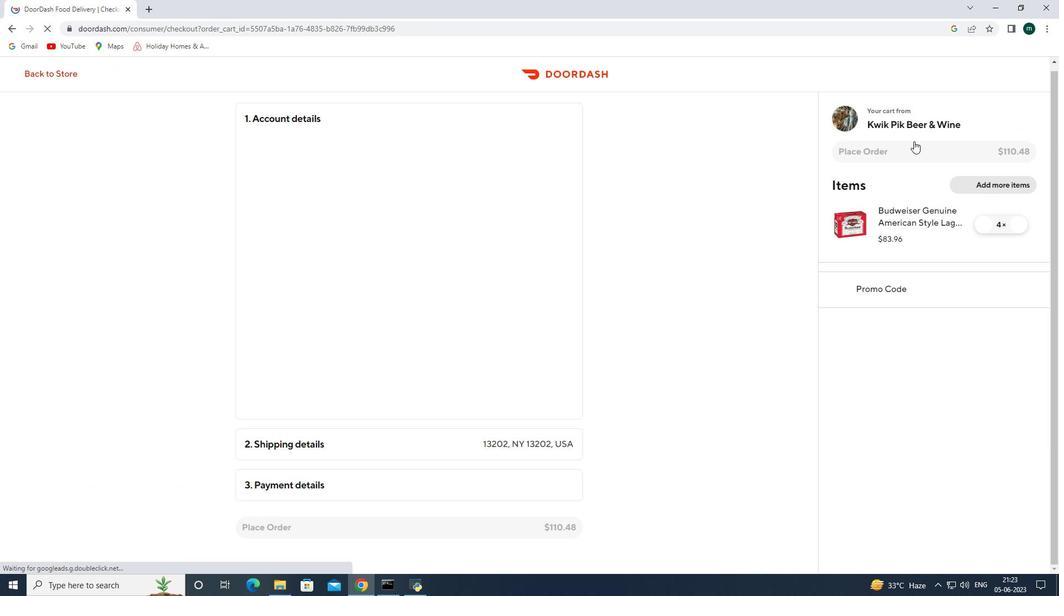 
